Task: Sort the products in the category "Feta" by price (highest first).
Action: Mouse moved to (687, 260)
Screenshot: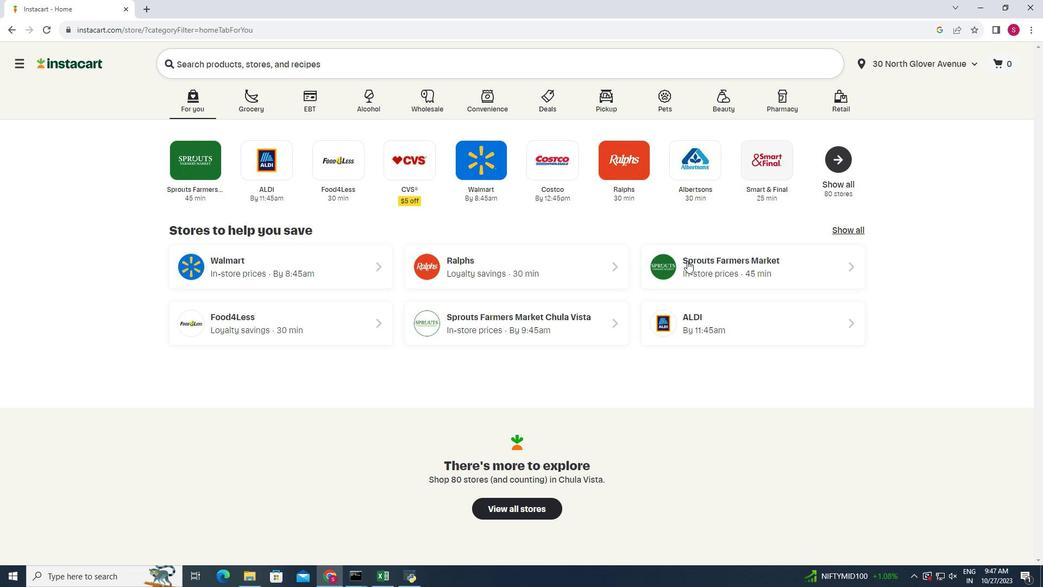 
Action: Mouse pressed left at (687, 260)
Screenshot: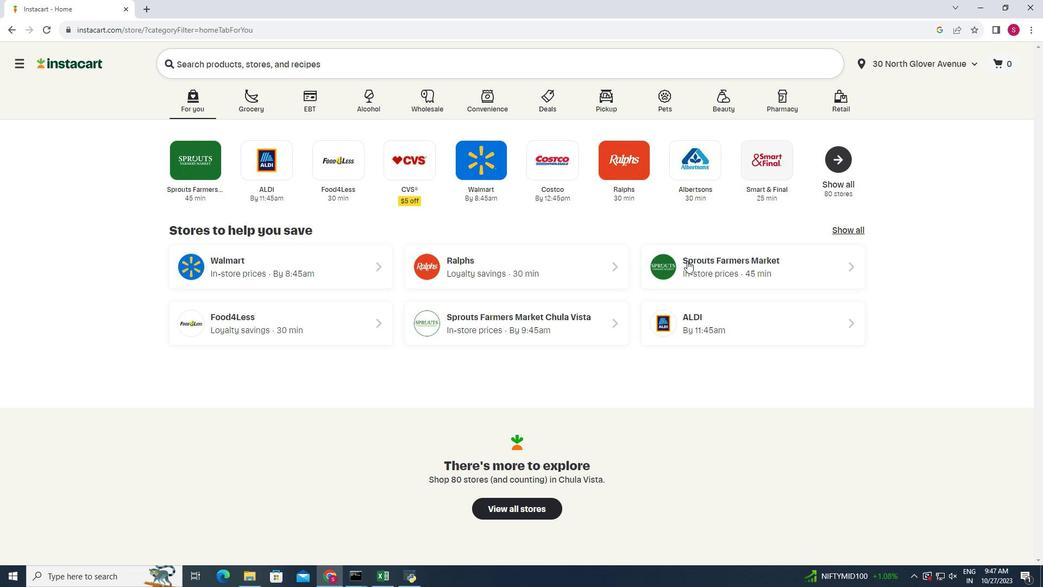 
Action: Mouse moved to (19, 458)
Screenshot: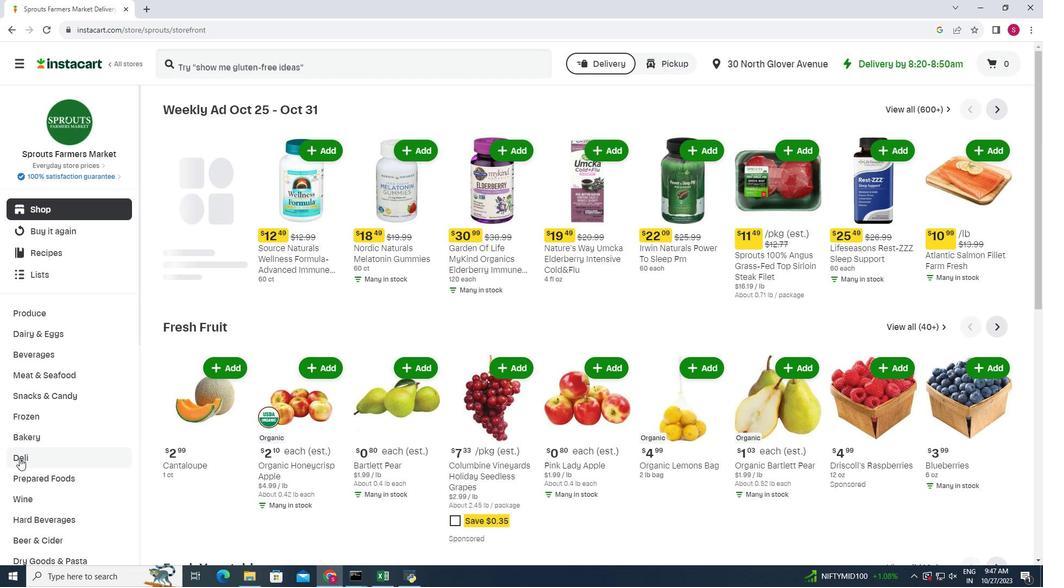 
Action: Mouse pressed left at (19, 458)
Screenshot: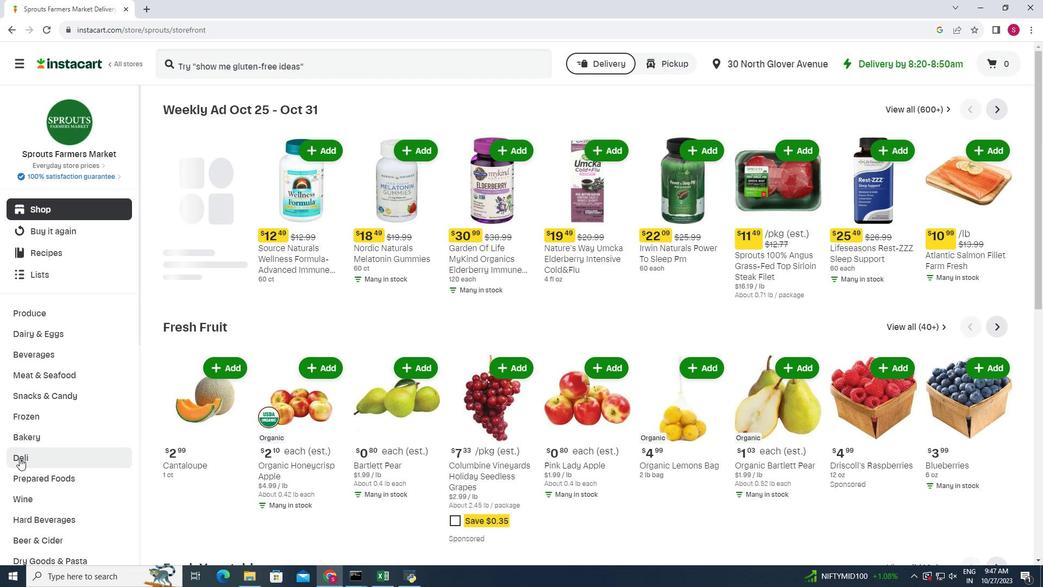 
Action: Mouse moved to (275, 133)
Screenshot: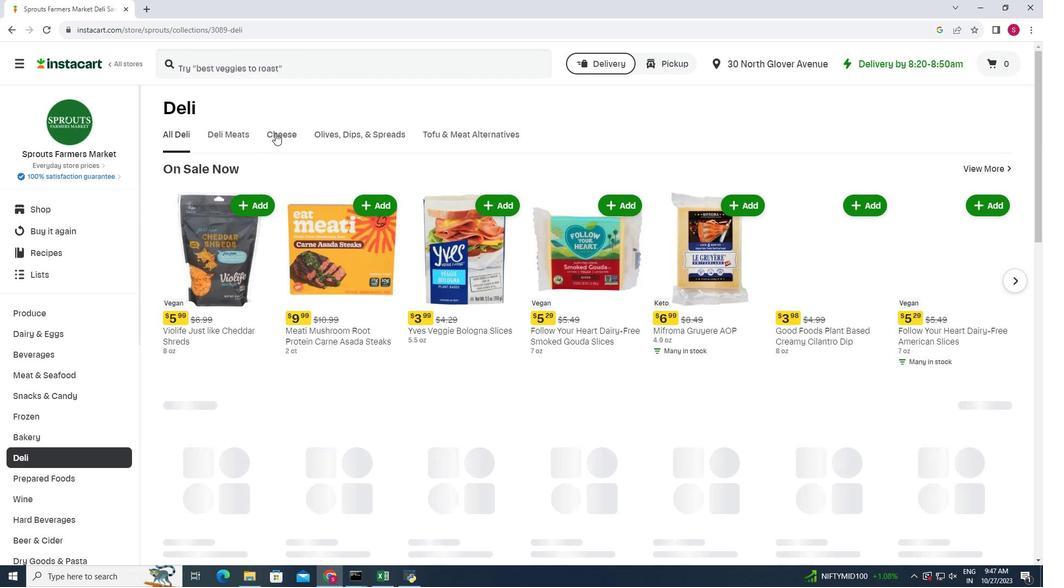 
Action: Mouse pressed left at (275, 133)
Screenshot: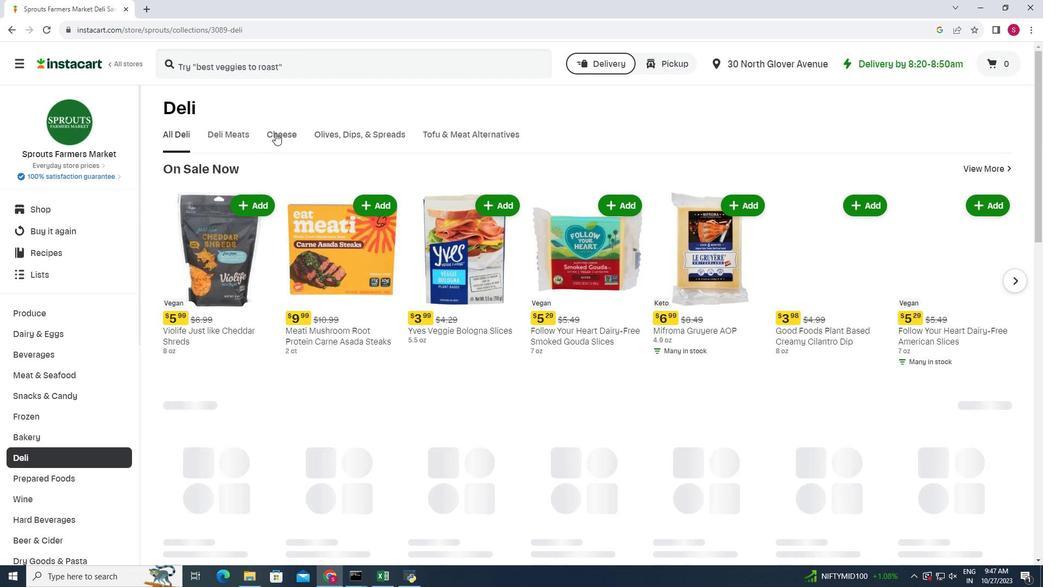 
Action: Mouse moved to (740, 173)
Screenshot: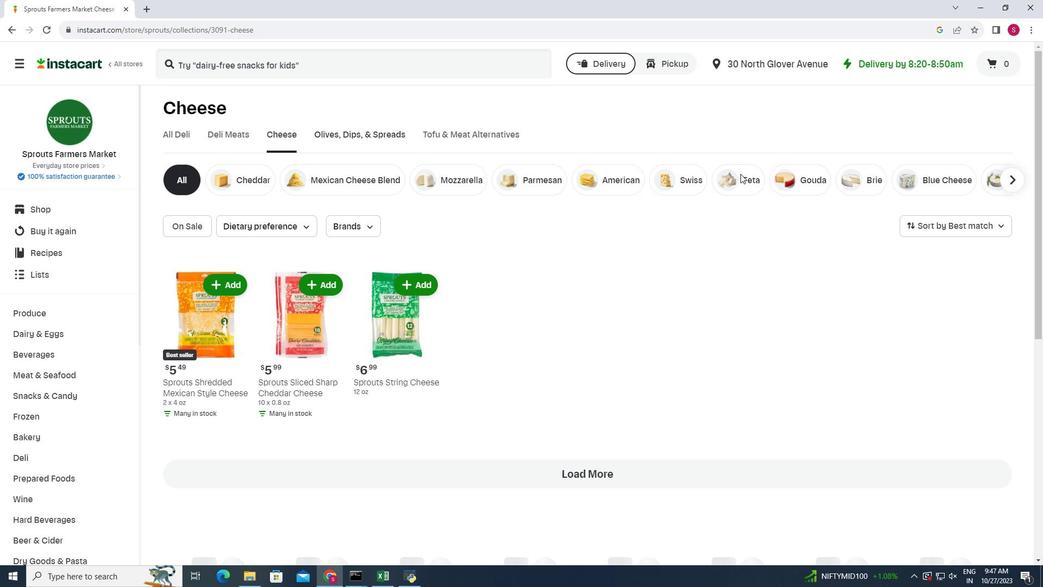 
Action: Mouse pressed left at (740, 173)
Screenshot: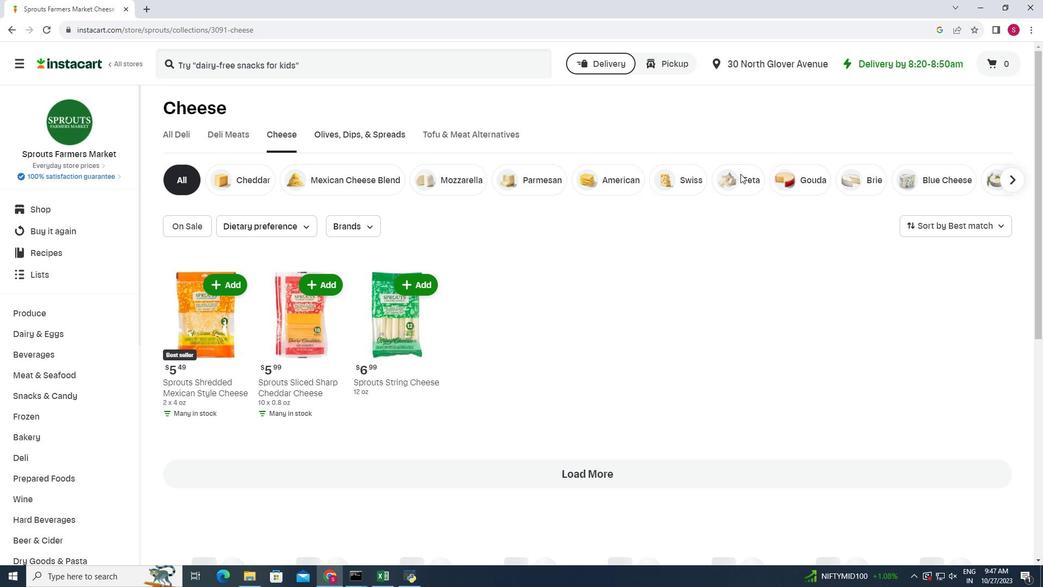 
Action: Mouse moved to (740, 176)
Screenshot: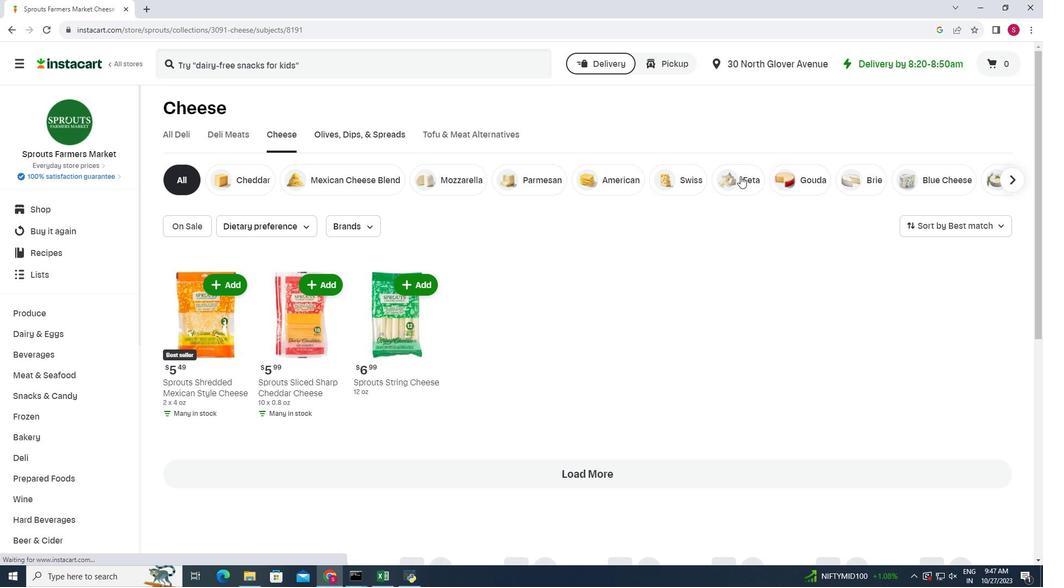 
Action: Mouse pressed left at (740, 176)
Screenshot: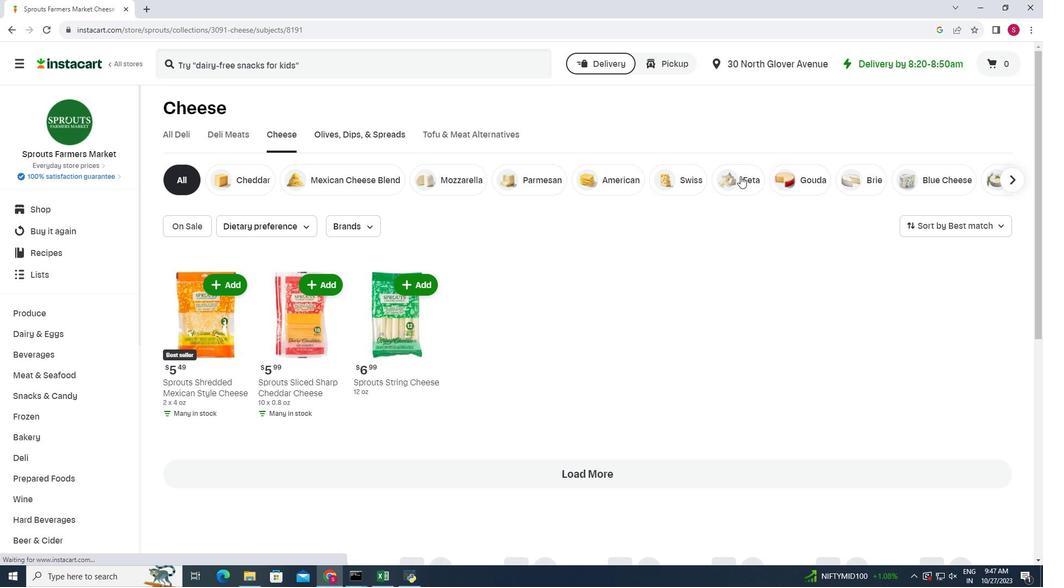 
Action: Mouse moved to (1000, 220)
Screenshot: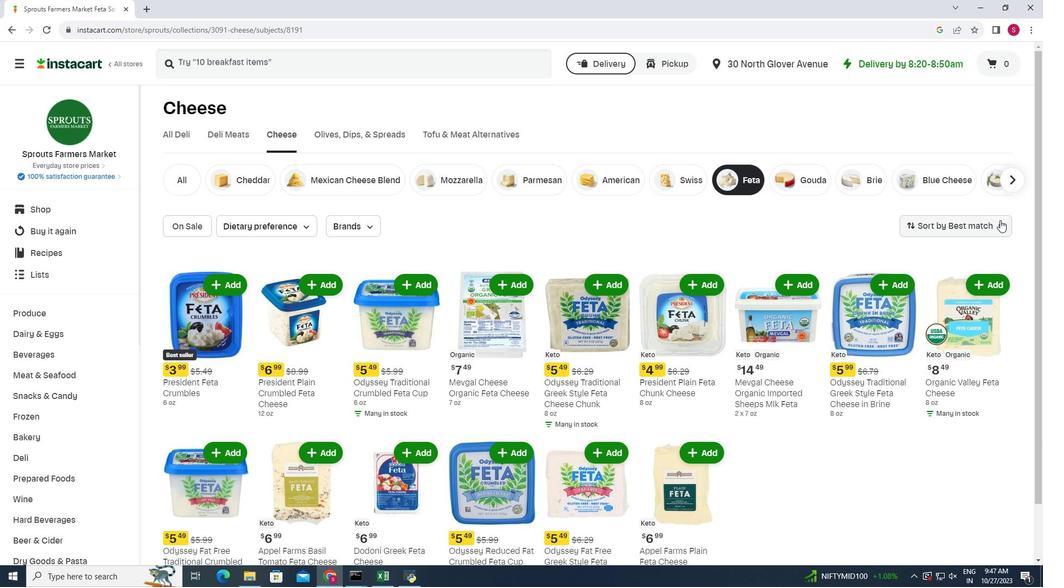 
Action: Mouse pressed left at (1000, 220)
Screenshot: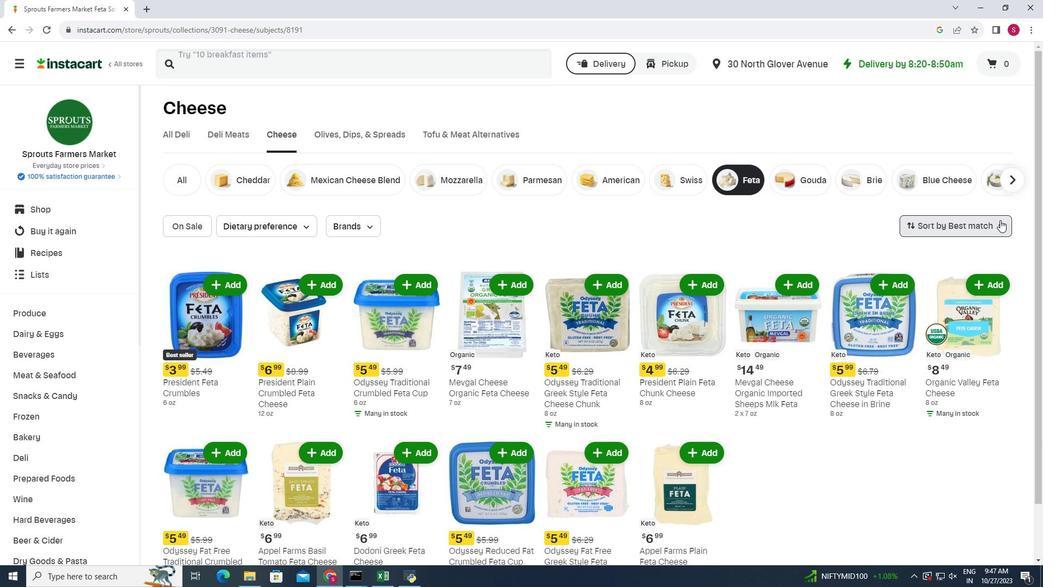 
Action: Mouse moved to (983, 296)
Screenshot: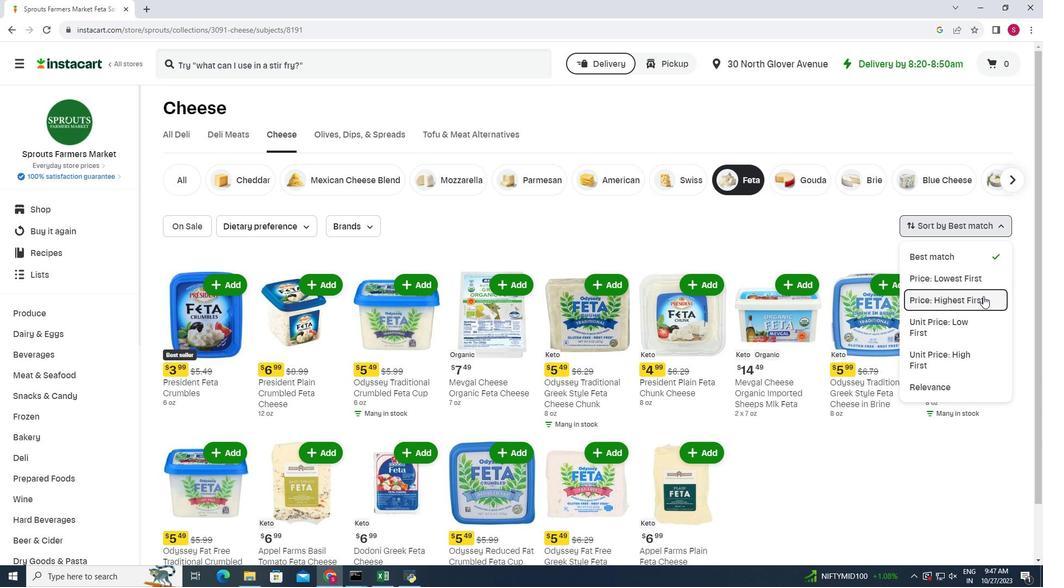 
Action: Mouse pressed left at (983, 296)
Screenshot: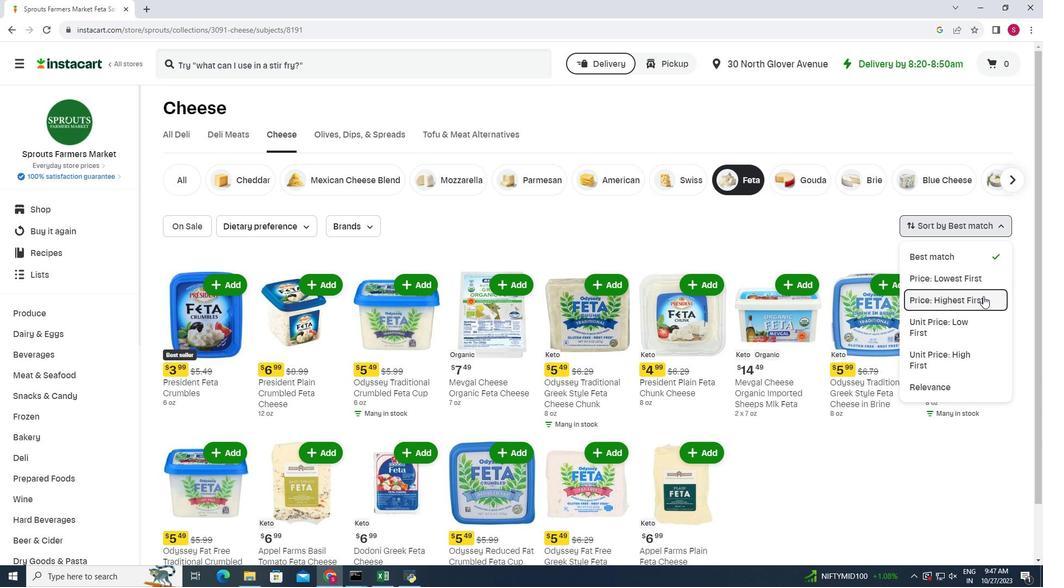 
Action: Mouse moved to (511, 226)
Screenshot: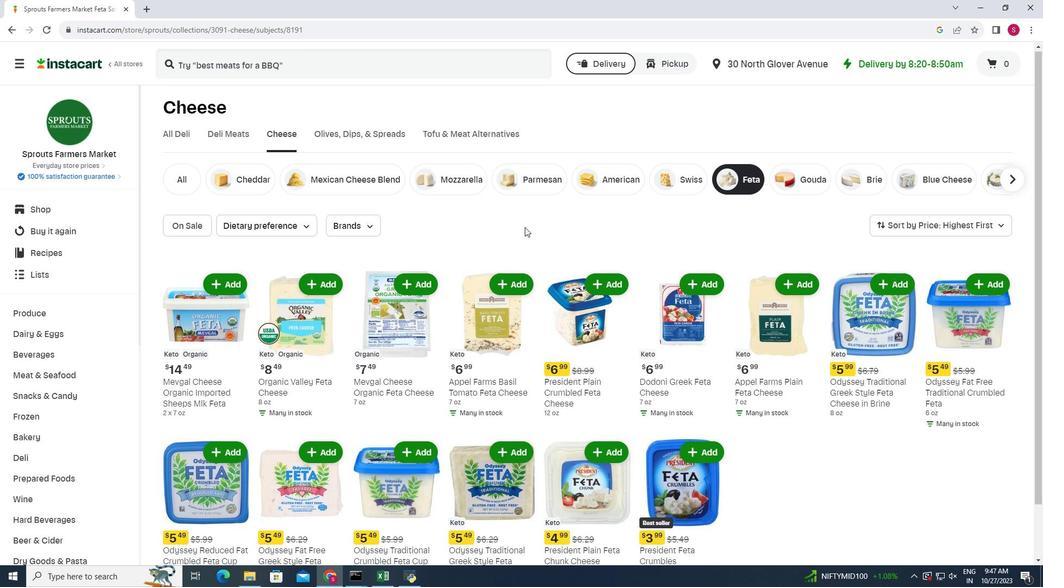 
Action: Mouse scrolled (511, 226) with delta (0, 0)
Screenshot: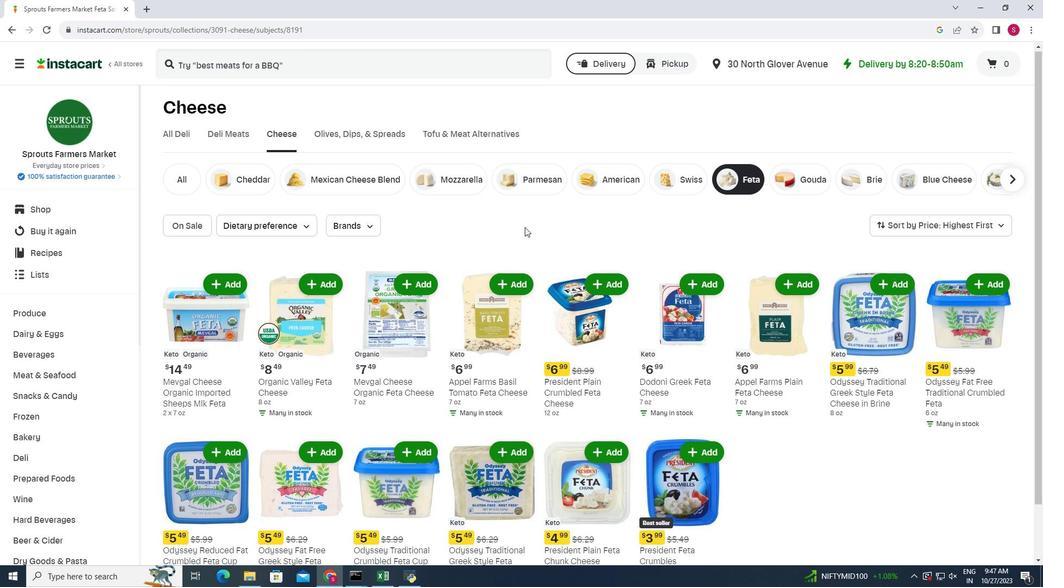 
Action: Mouse moved to (533, 229)
Screenshot: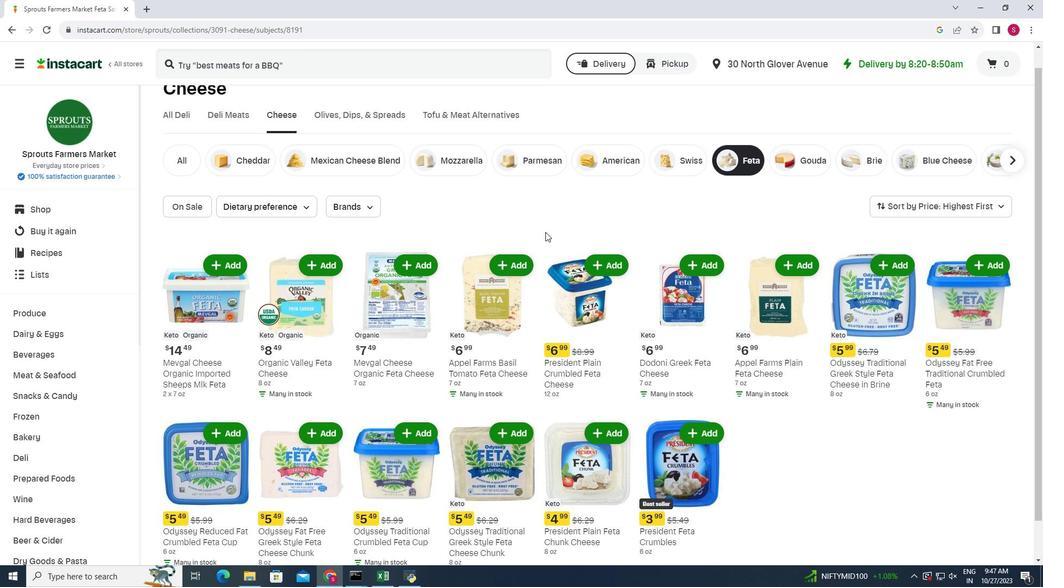 
Action: Mouse scrolled (533, 228) with delta (0, 0)
Screenshot: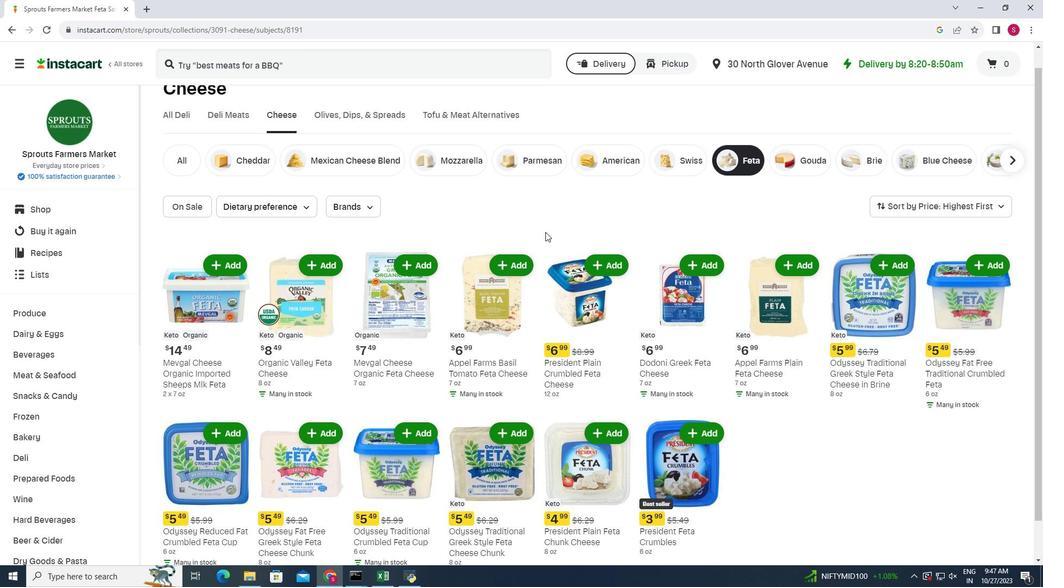 
Action: Mouse moved to (552, 234)
Screenshot: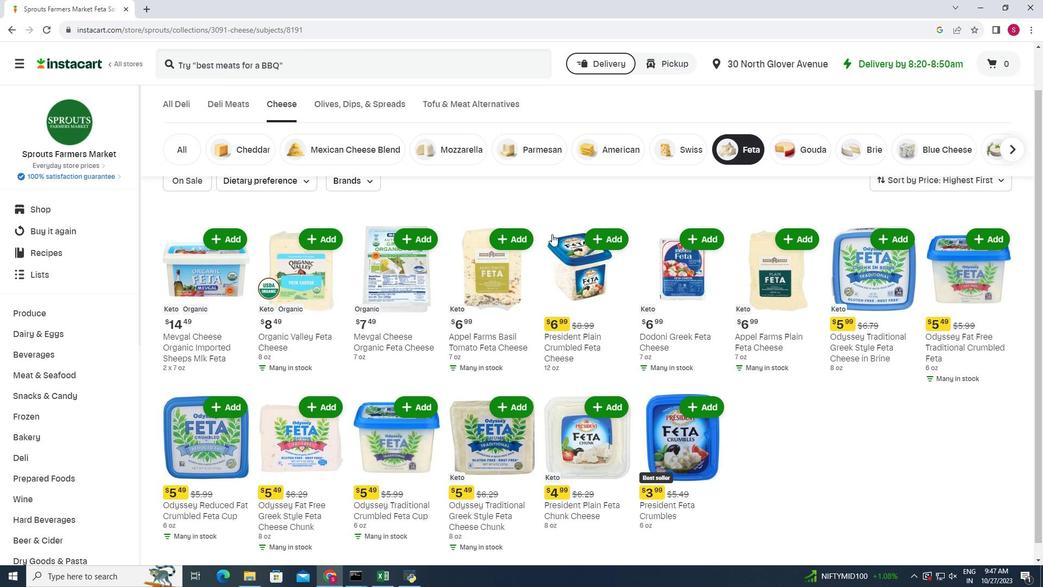 
Action: Mouse scrolled (552, 233) with delta (0, 0)
Screenshot: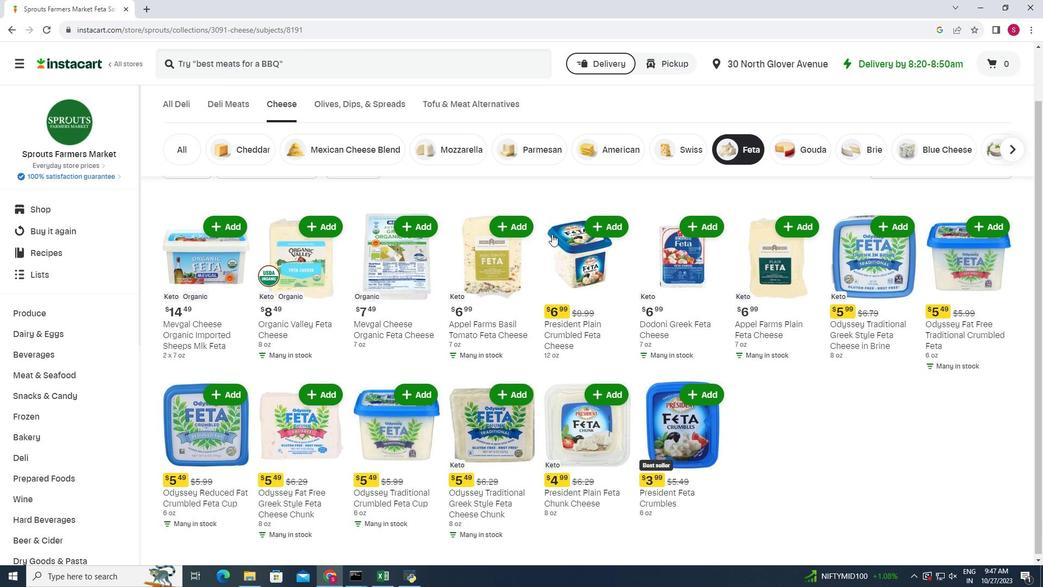 
Action: Mouse scrolled (552, 233) with delta (0, 0)
Screenshot: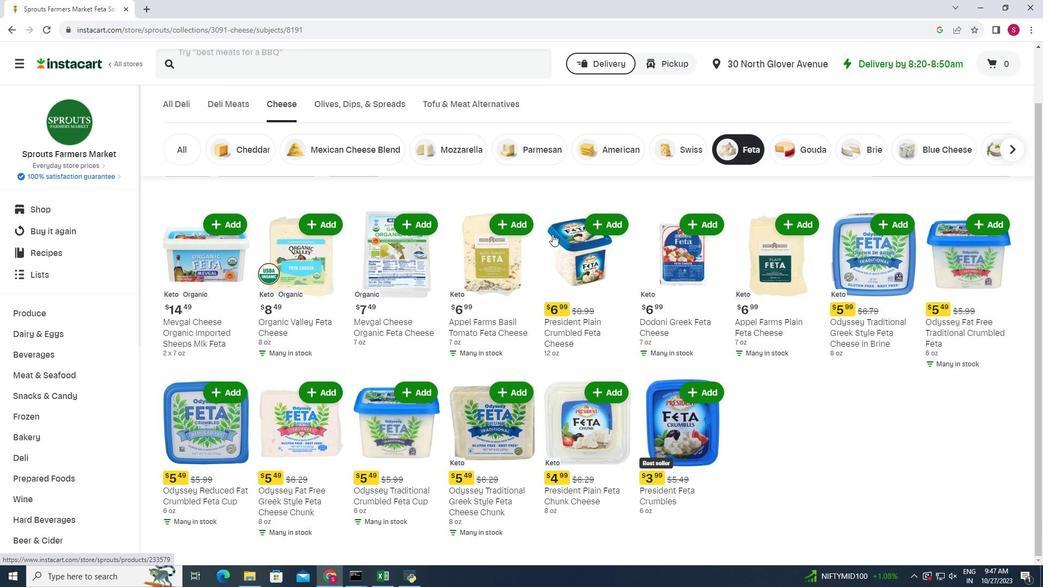 
Action: Mouse moved to (552, 235)
Screenshot: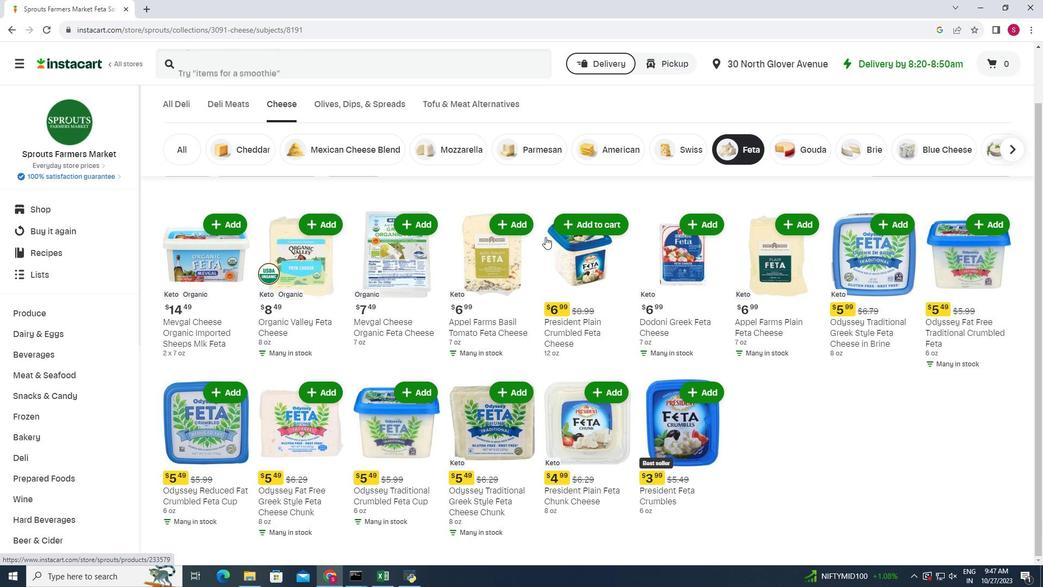 
Action: Mouse scrolled (552, 234) with delta (0, 0)
Screenshot: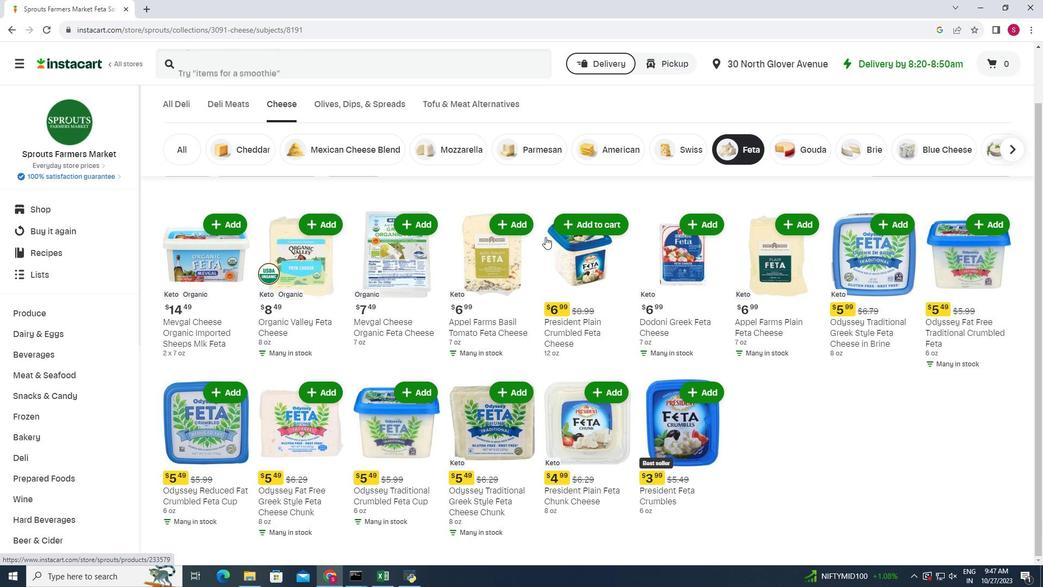 
Action: Mouse moved to (544, 237)
Screenshot: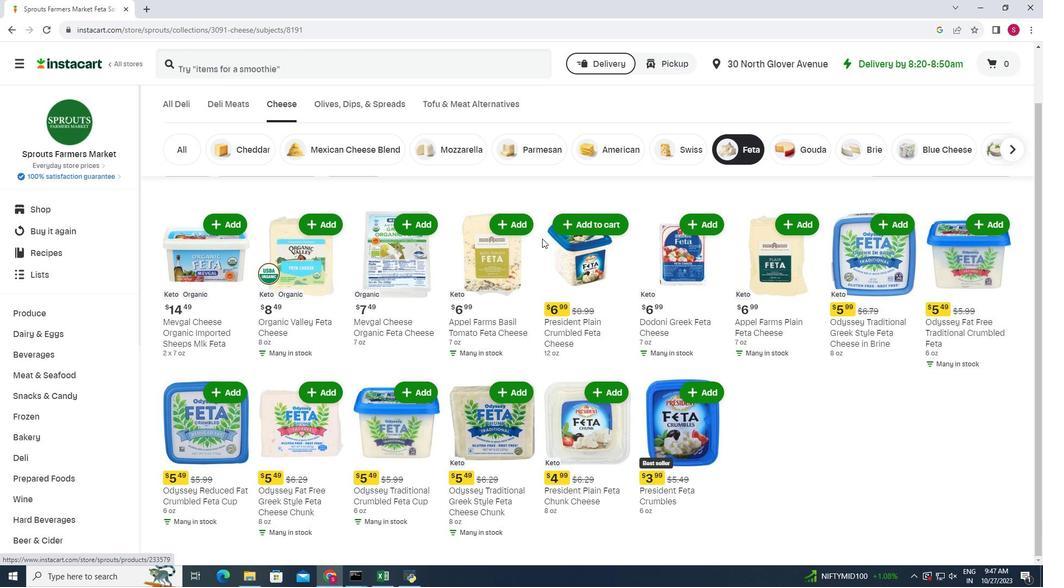 
Action: Mouse scrolled (544, 237) with delta (0, 0)
Screenshot: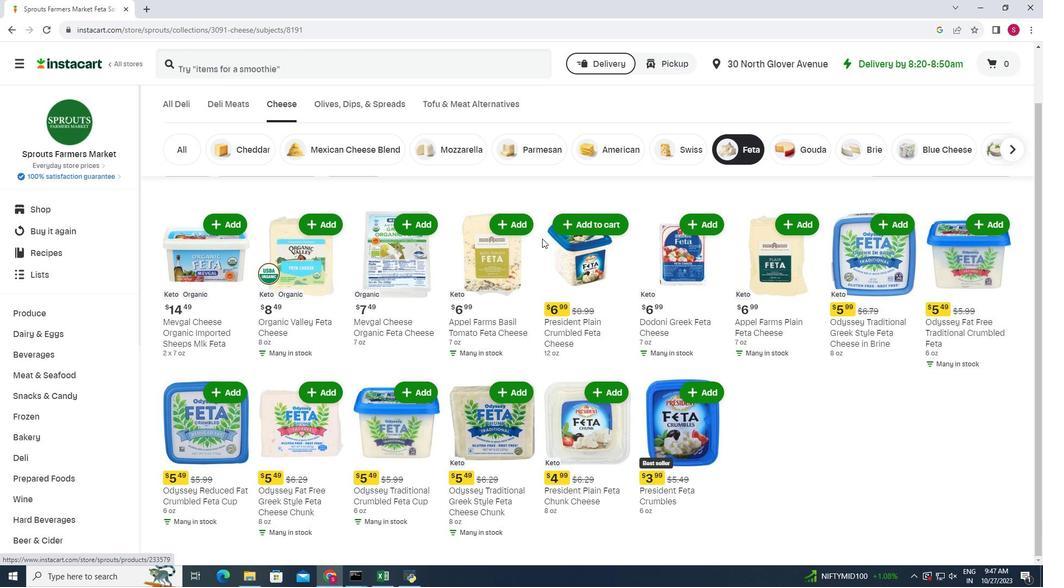
Action: Mouse moved to (540, 240)
Screenshot: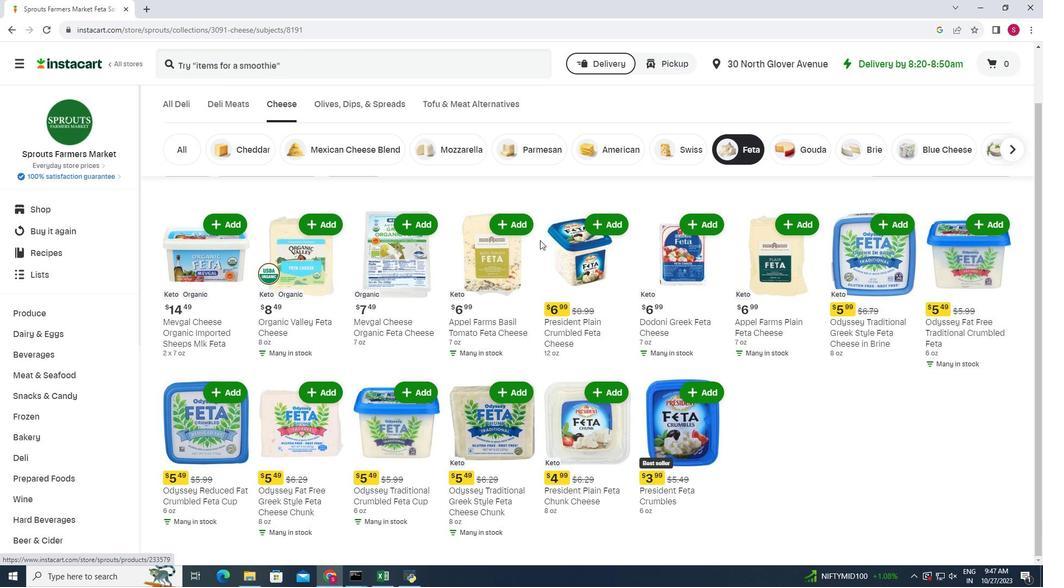 
